 Task: Add Everyone Lavender + Coconut Hand Soap Refill to the cart.
Action: Mouse moved to (908, 306)
Screenshot: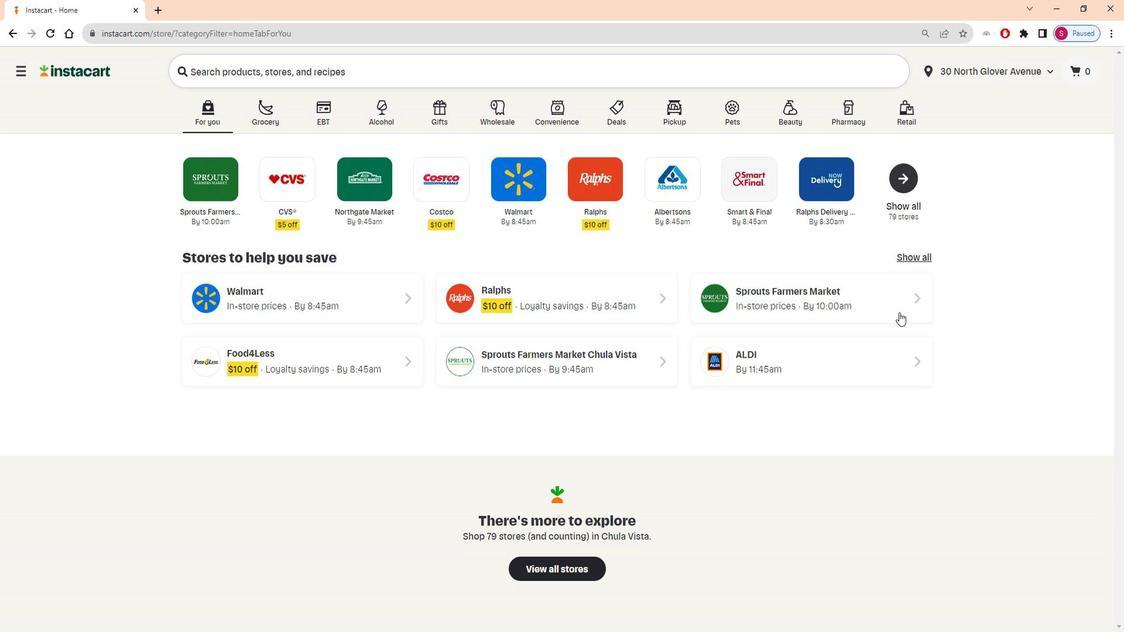 
Action: Mouse pressed left at (908, 306)
Screenshot: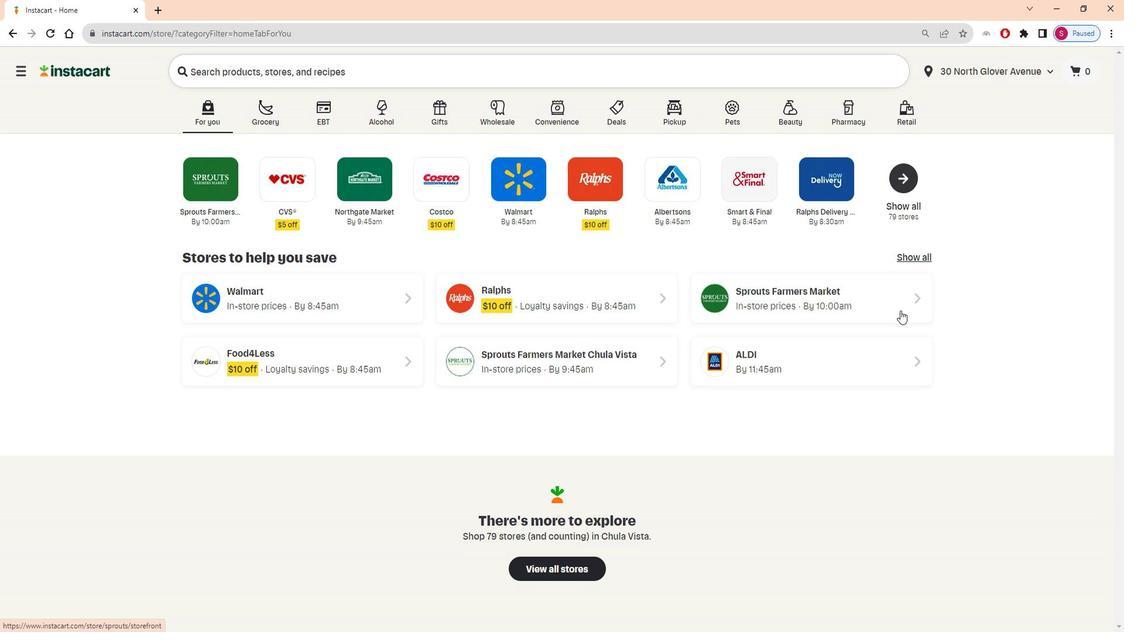 
Action: Mouse moved to (85, 430)
Screenshot: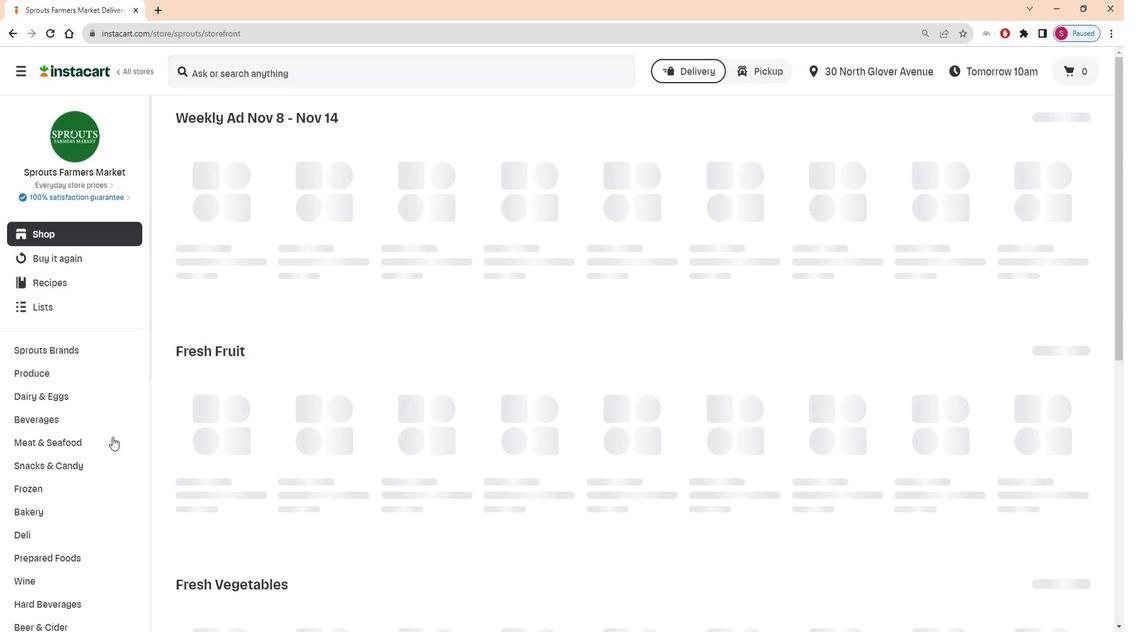 
Action: Mouse scrolled (85, 430) with delta (0, 0)
Screenshot: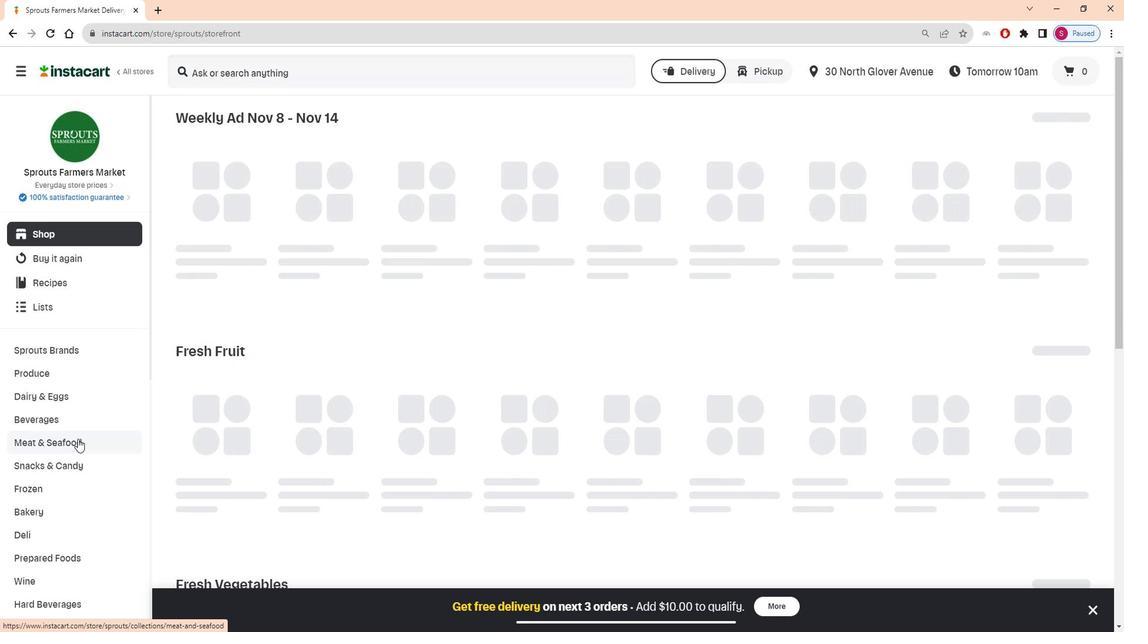 
Action: Mouse scrolled (85, 430) with delta (0, 0)
Screenshot: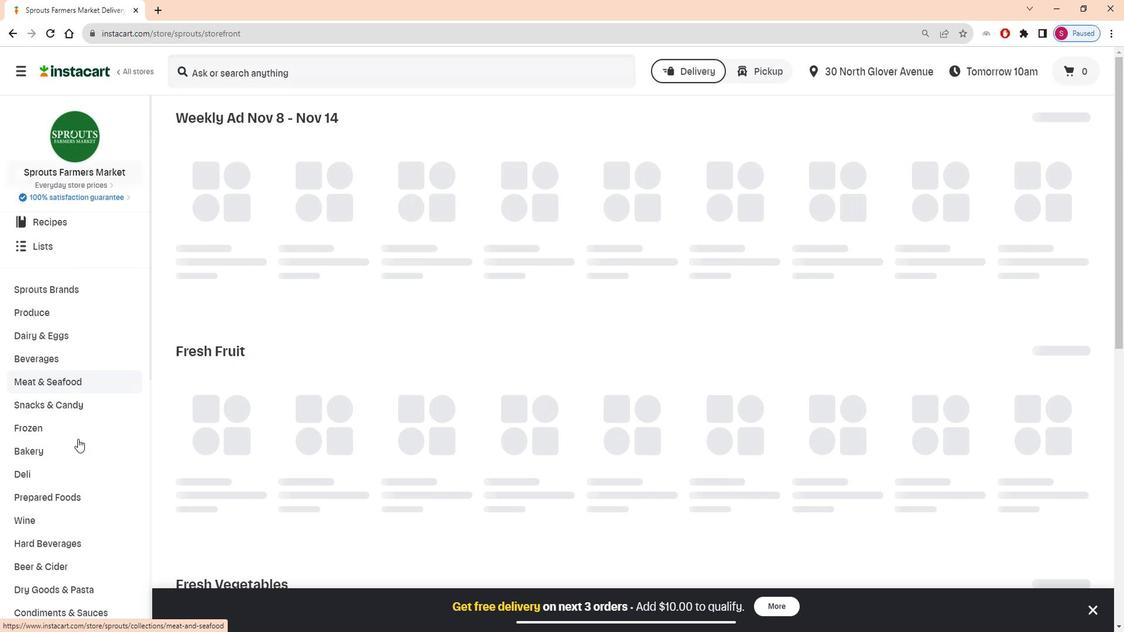 
Action: Mouse scrolled (85, 430) with delta (0, 0)
Screenshot: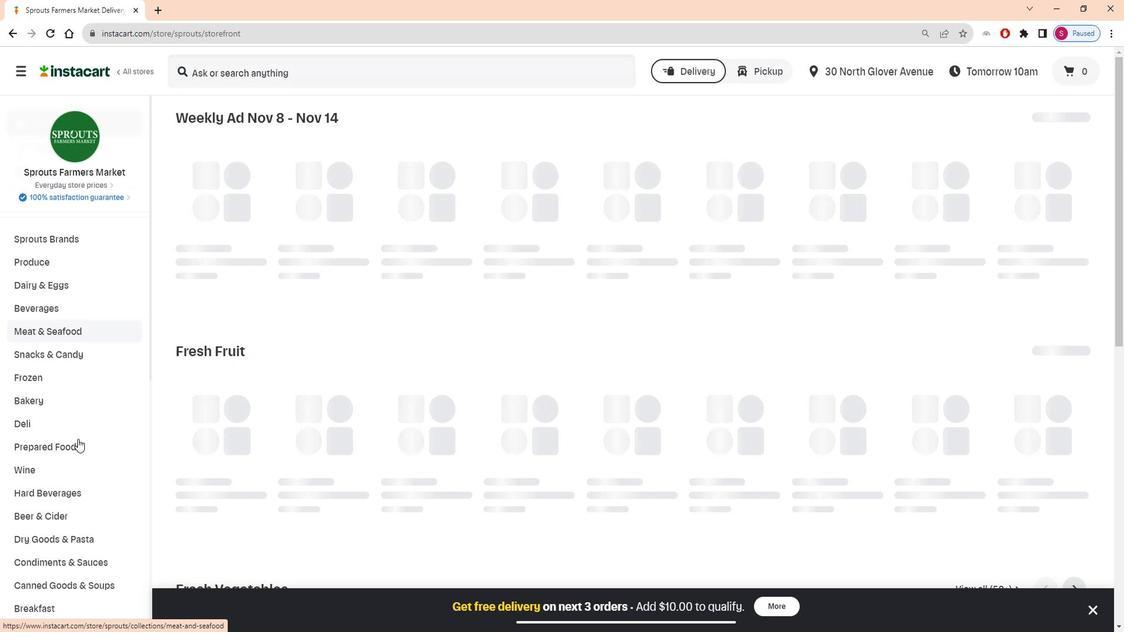 
Action: Mouse scrolled (85, 430) with delta (0, 0)
Screenshot: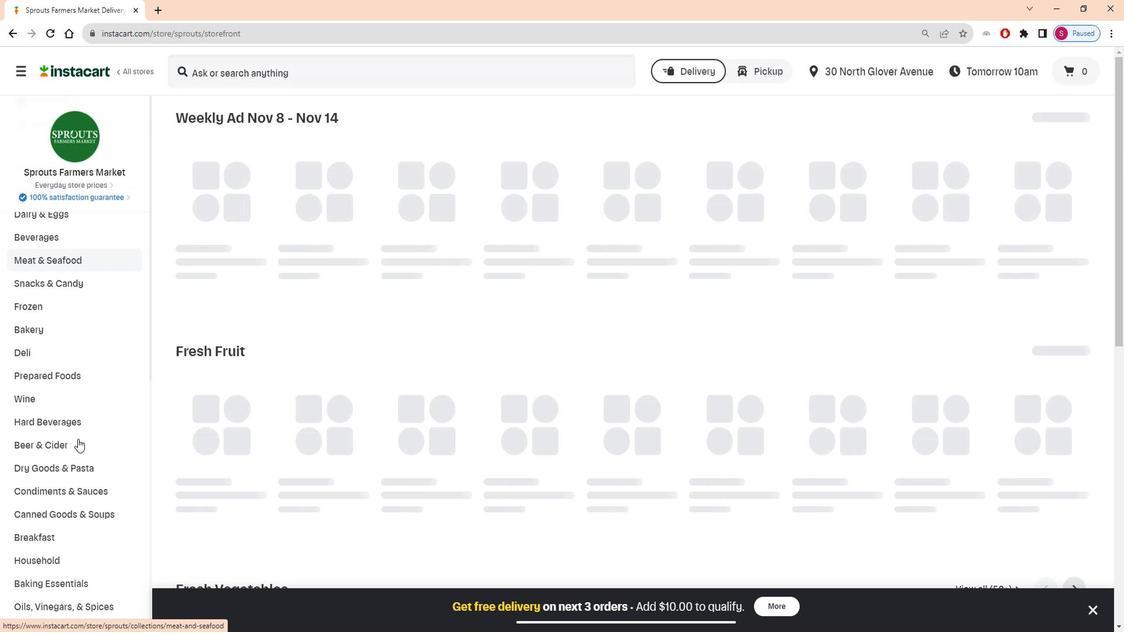 
Action: Mouse scrolled (85, 430) with delta (0, 0)
Screenshot: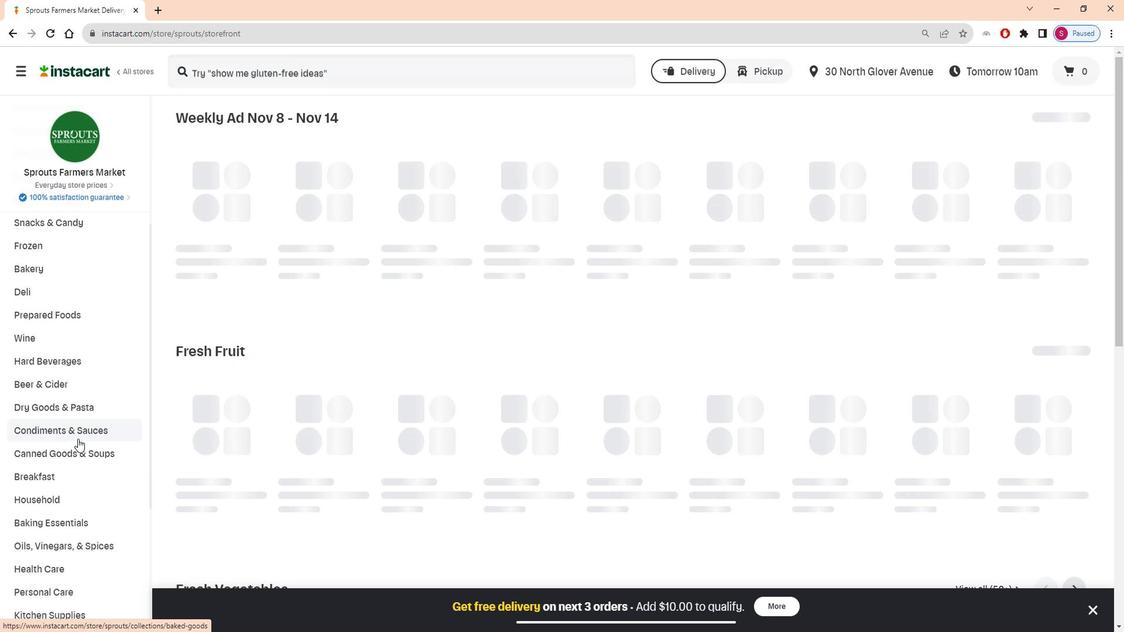 
Action: Mouse moved to (72, 518)
Screenshot: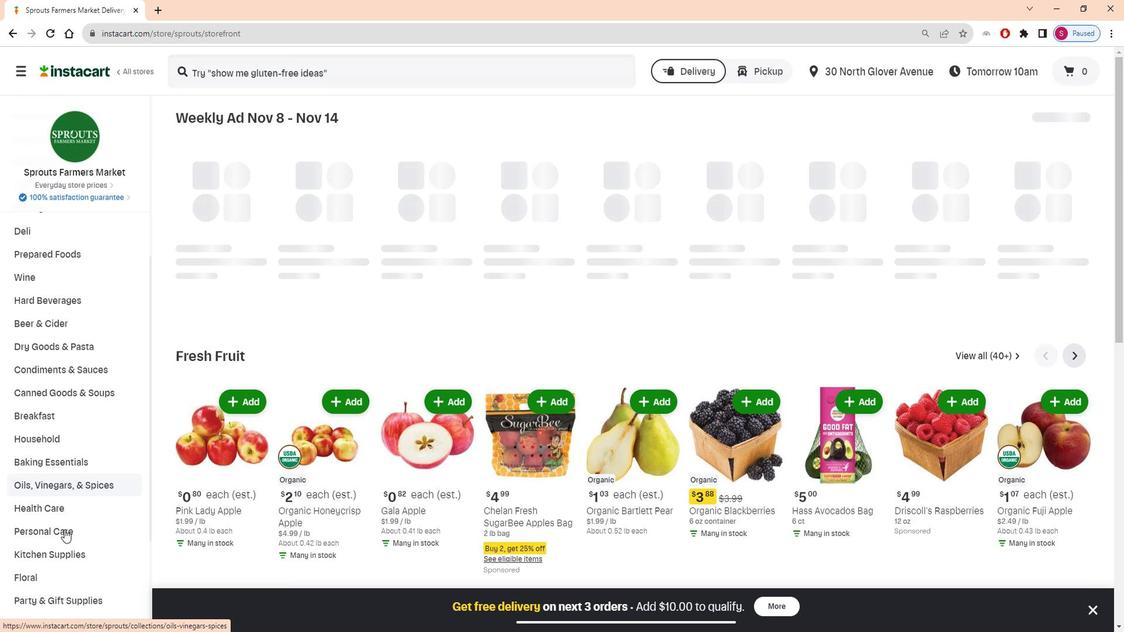 
Action: Mouse pressed left at (72, 518)
Screenshot: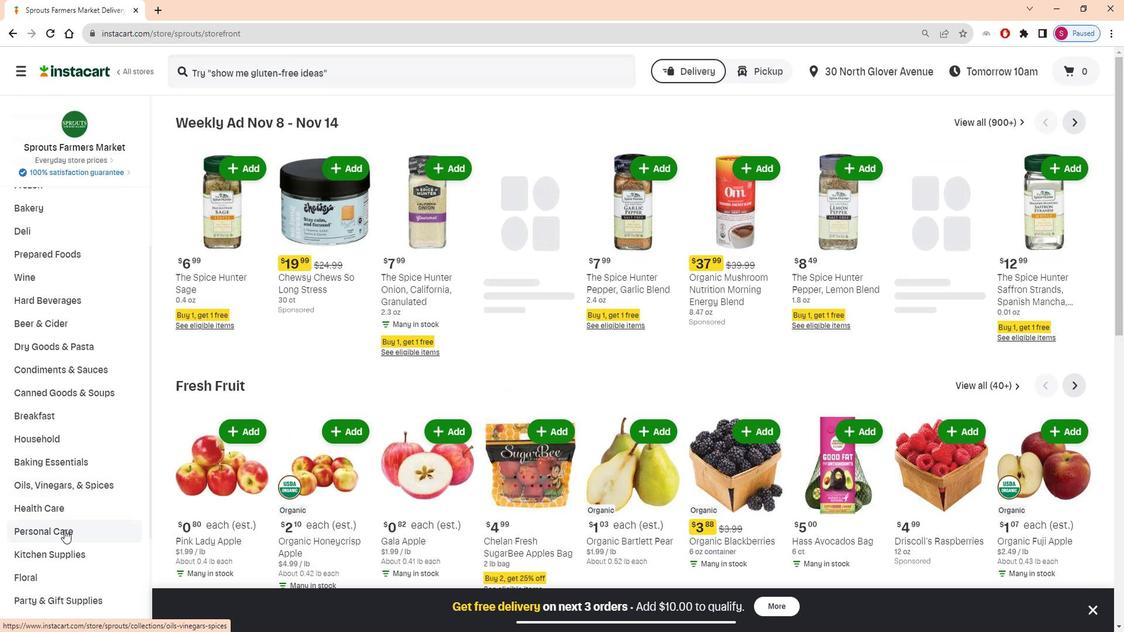 
Action: Mouse moved to (289, 152)
Screenshot: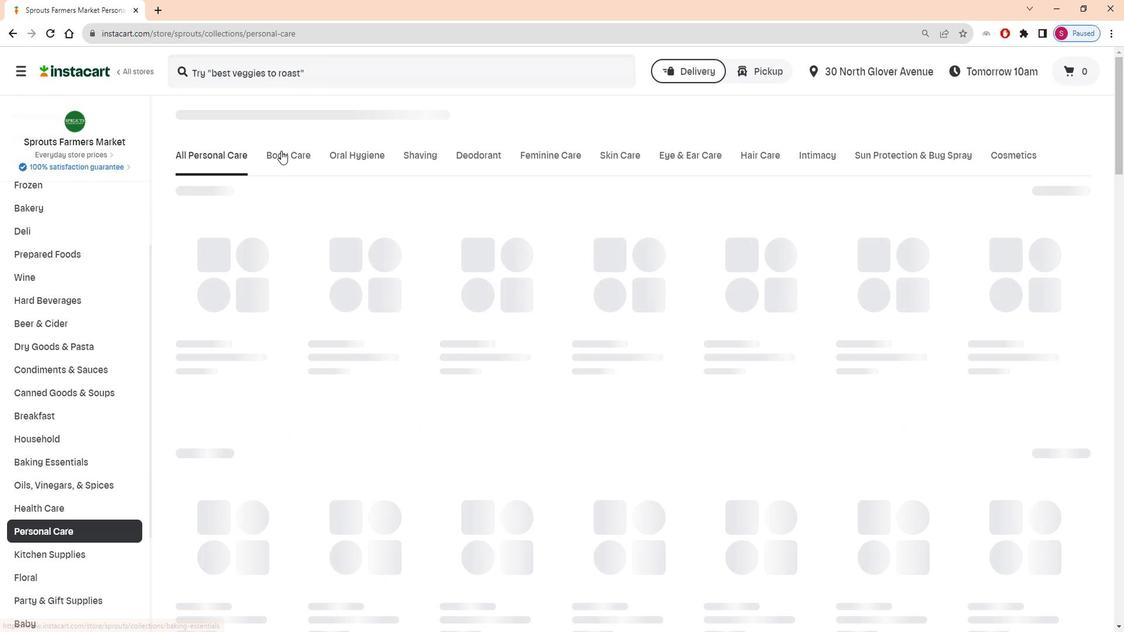 
Action: Mouse pressed left at (289, 152)
Screenshot: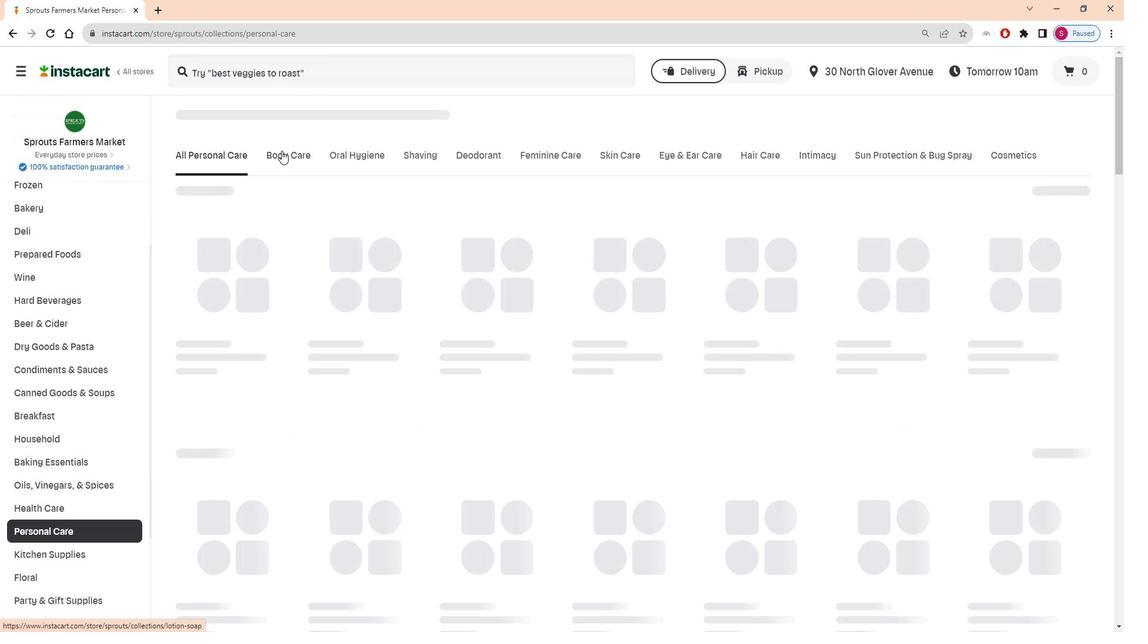 
Action: Mouse moved to (395, 196)
Screenshot: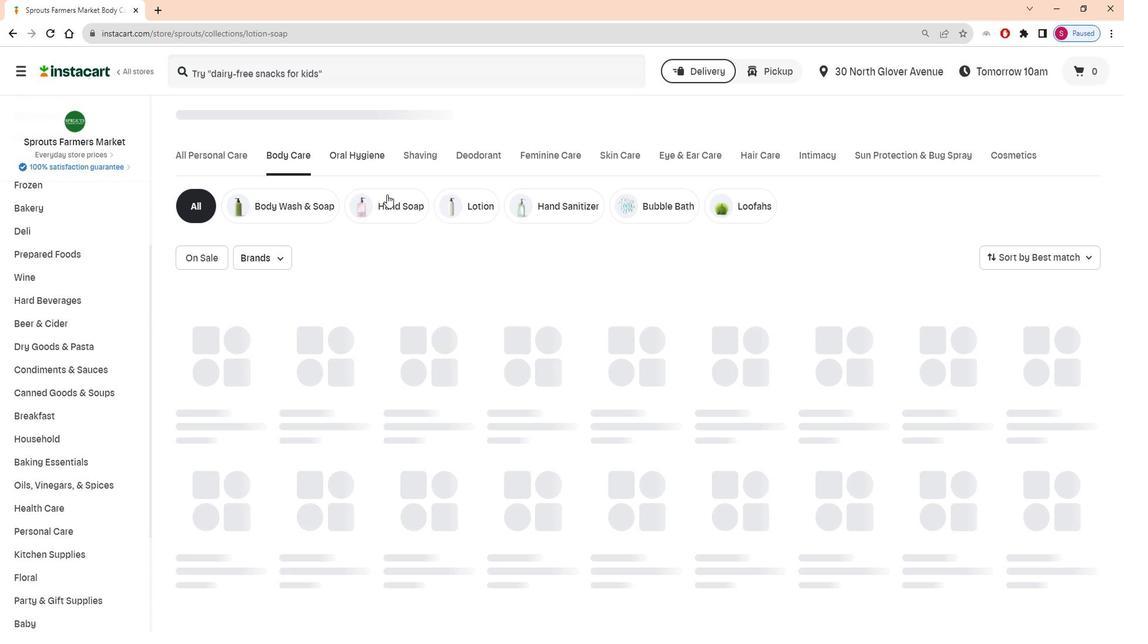 
Action: Mouse pressed left at (395, 196)
Screenshot: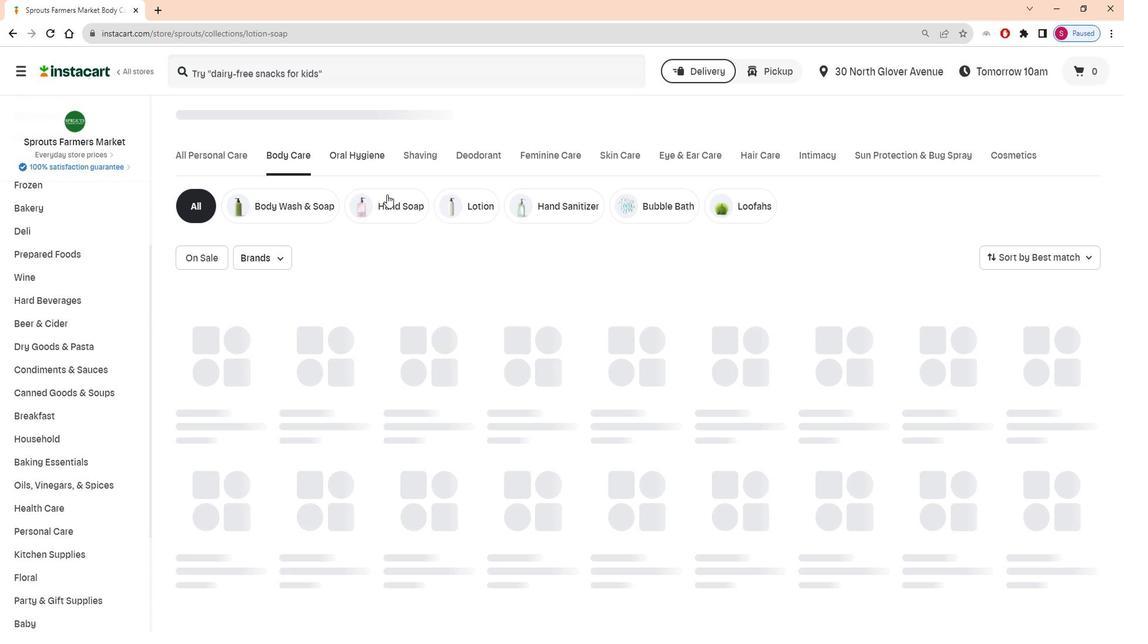 
Action: Mouse moved to (334, 77)
Screenshot: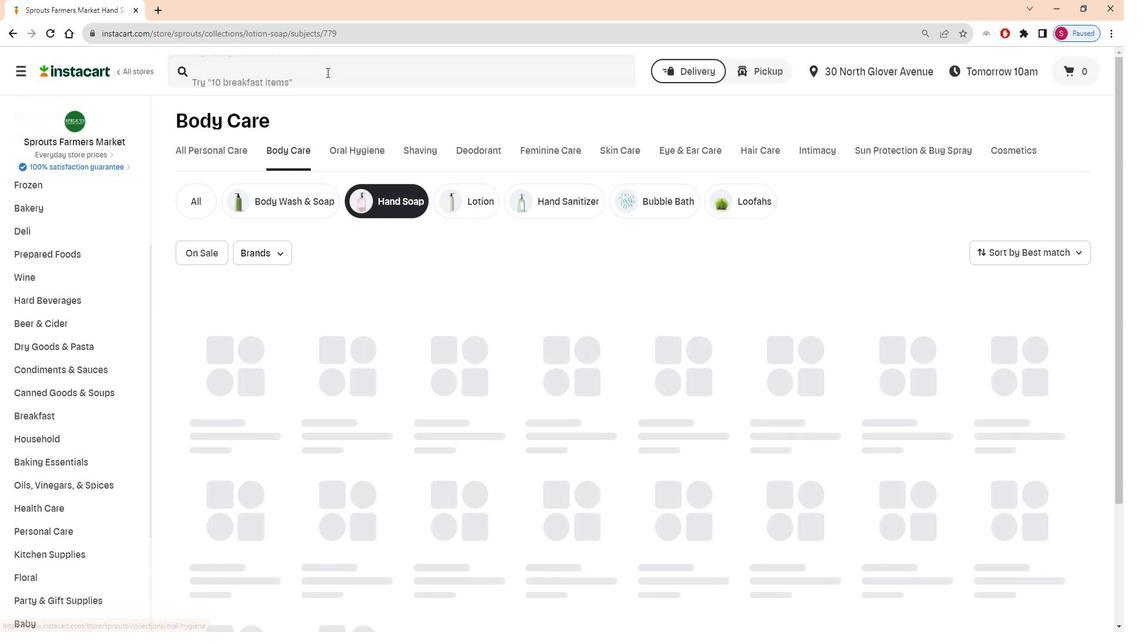 
Action: Mouse pressed left at (334, 77)
Screenshot: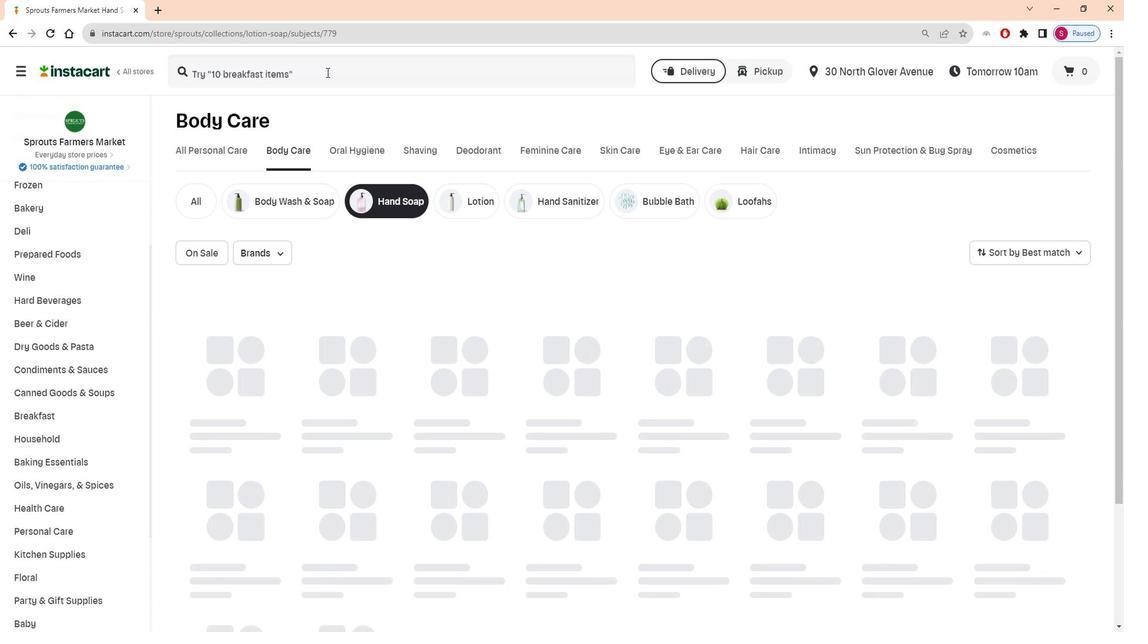 
Action: Mouse moved to (335, 76)
Screenshot: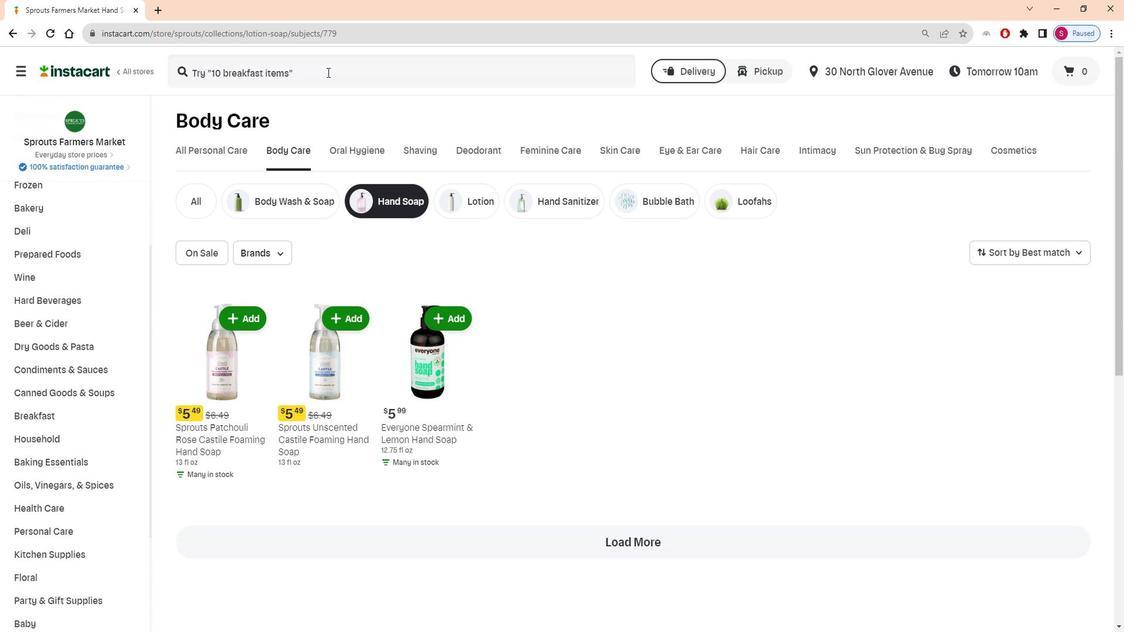 
Action: Key pressed <Key.shift>Everyone<Key.space><Key.shift>Lavender<Key.space>+<Key.space><Key.shift>Coconut<Key.space><Key.shift>Hand<Key.space><Key.shift>Soap<Key.space><Key.shift>Refill<Key.enter>
Screenshot: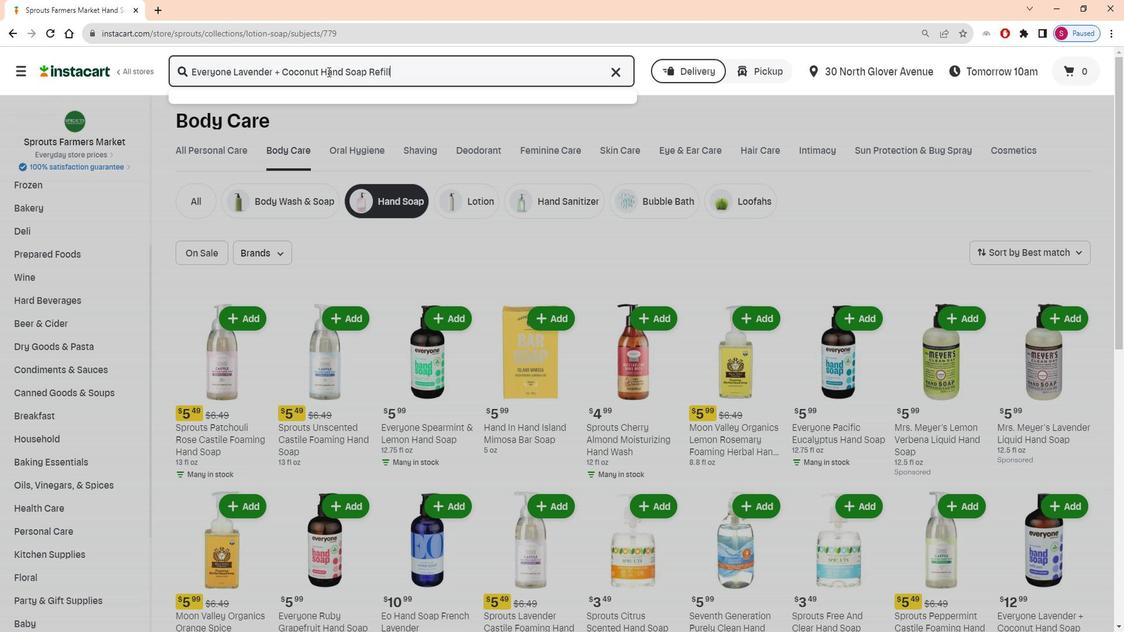 
Action: Mouse moved to (185, 212)
Screenshot: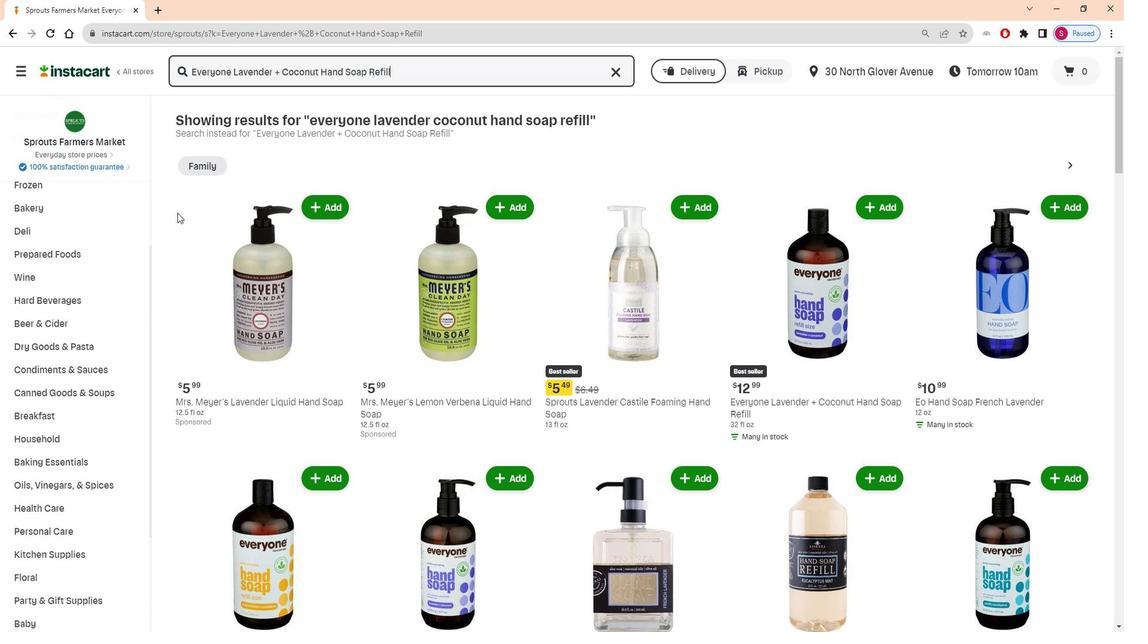 
Action: Mouse scrolled (185, 212) with delta (0, 0)
Screenshot: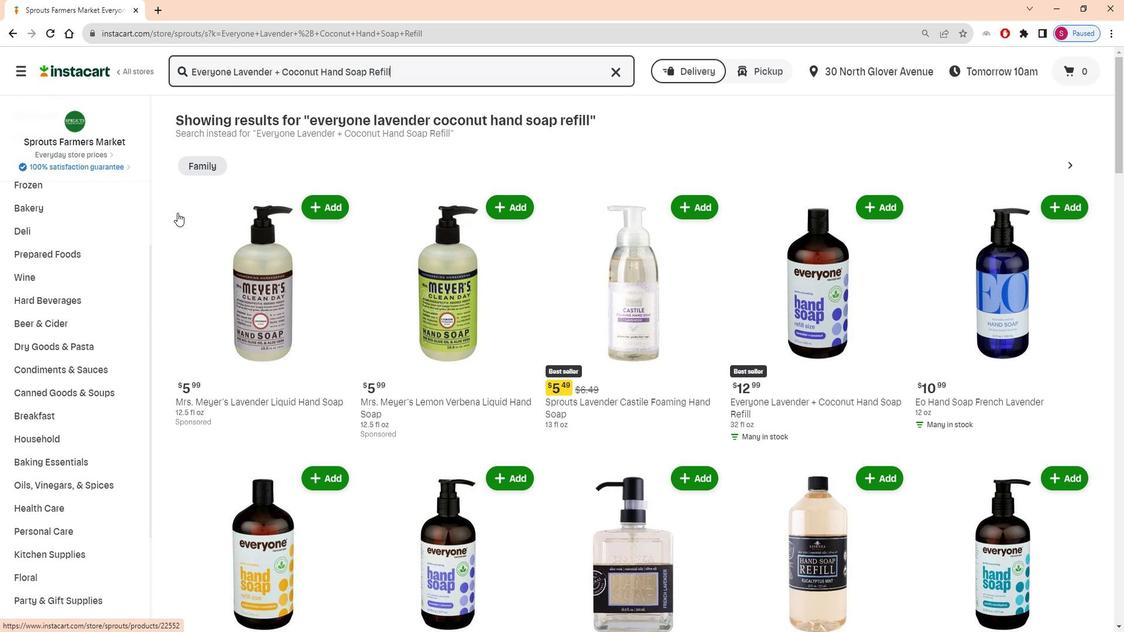 
Action: Mouse moved to (189, 213)
Screenshot: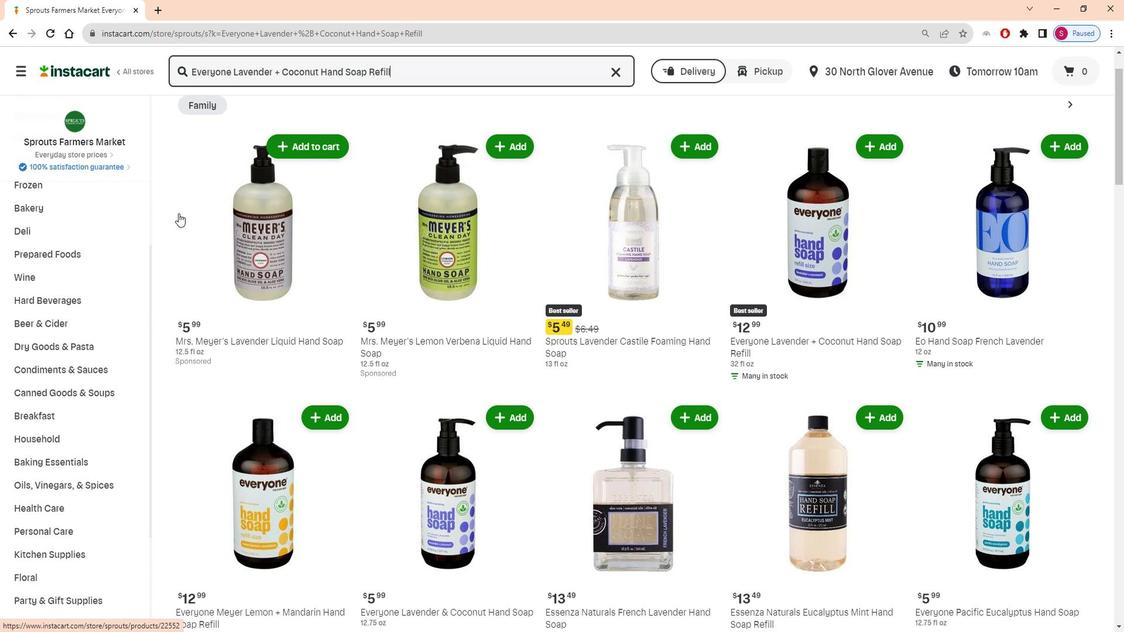 
Action: Mouse scrolled (189, 213) with delta (0, 0)
Screenshot: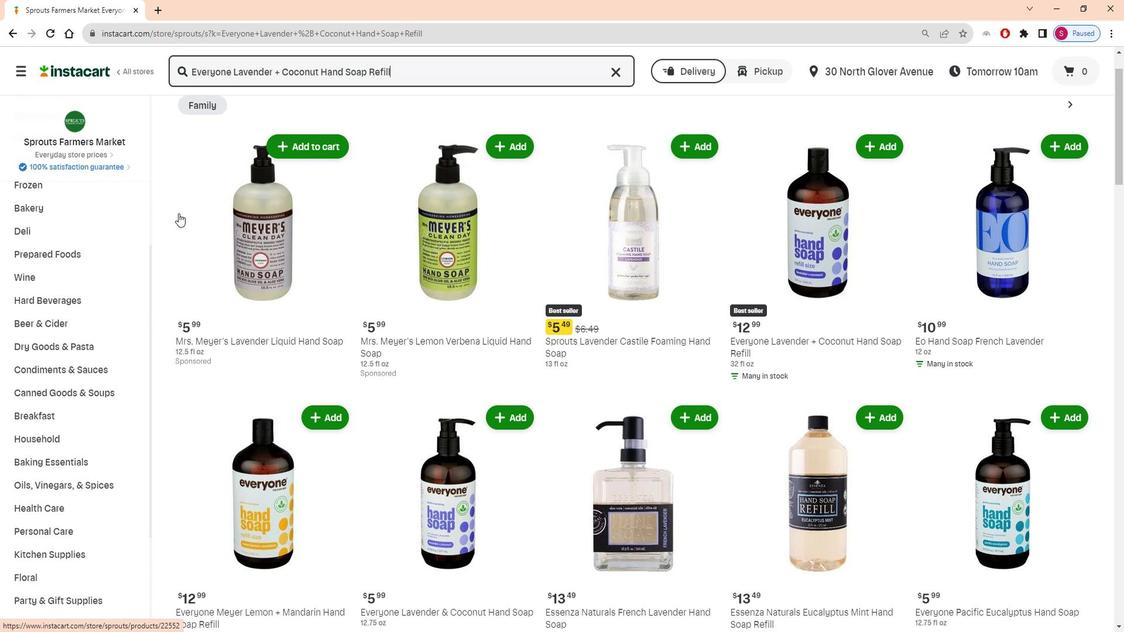 
Action: Mouse moved to (881, 198)
Screenshot: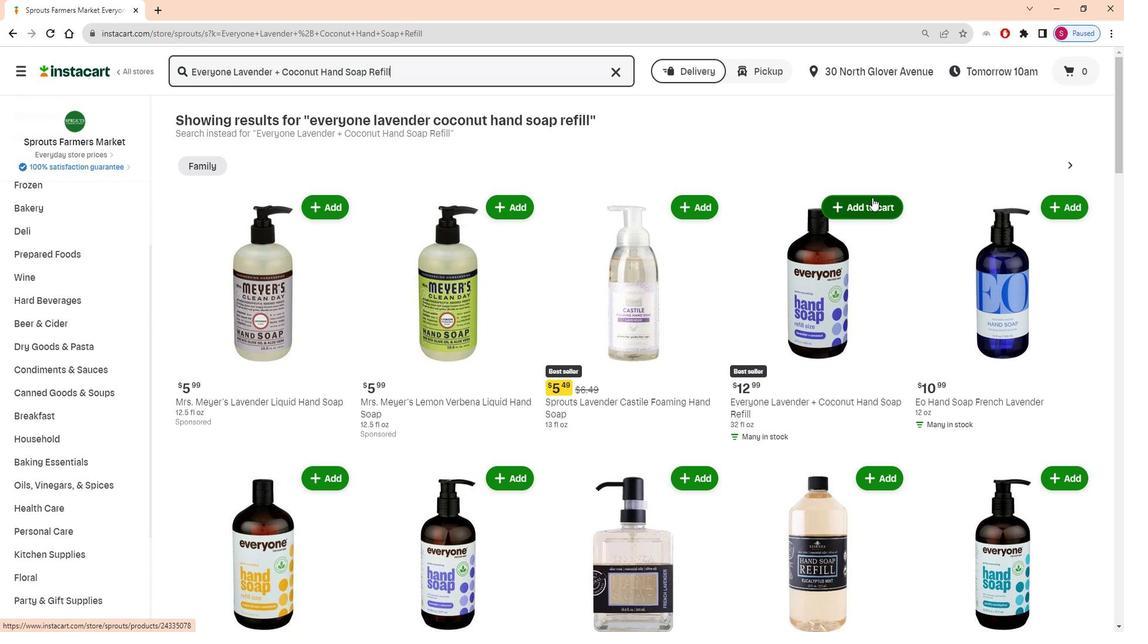 
Action: Mouse pressed left at (881, 198)
Screenshot: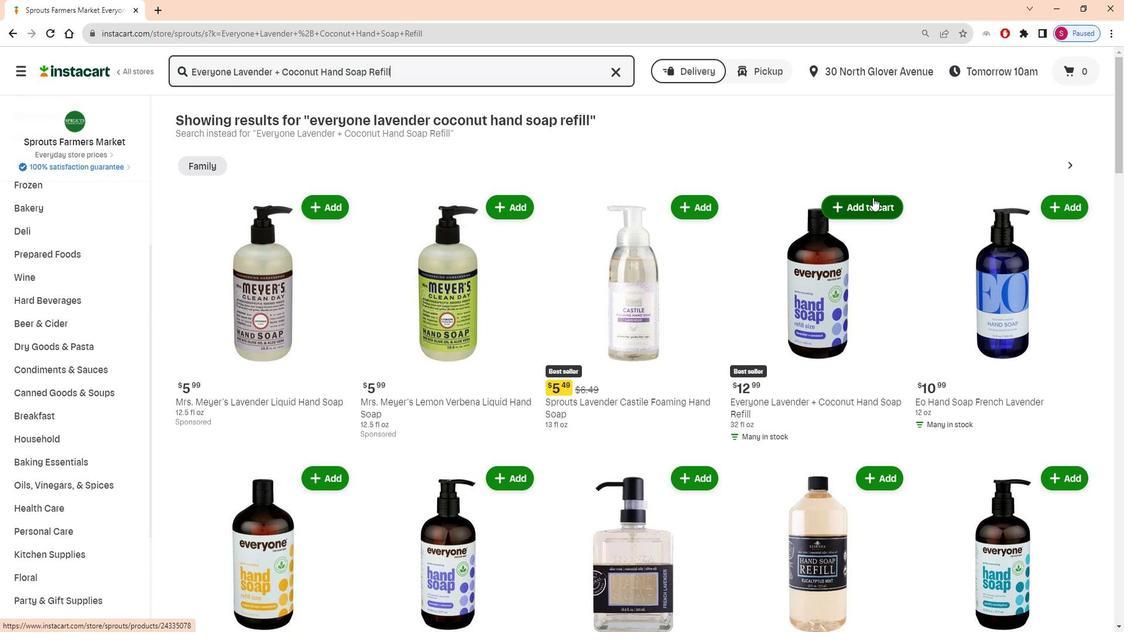 
Action: Mouse moved to (887, 145)
Screenshot: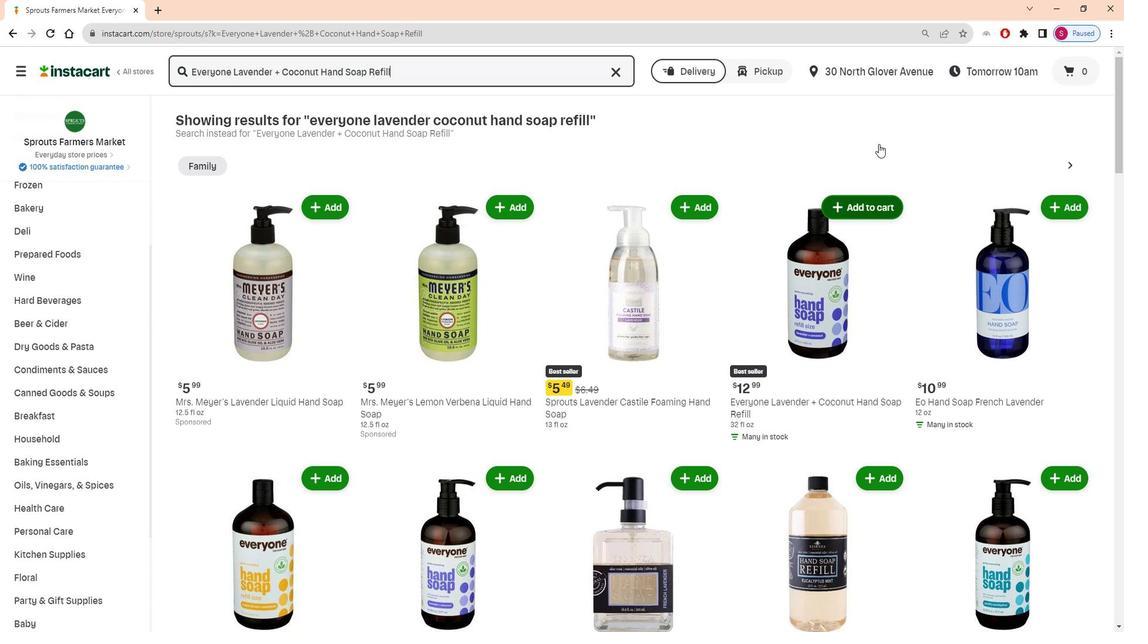
